 Task: Create an event for the LinkedIn profile review.
Action: Mouse pressed left at (78, 101)
Screenshot: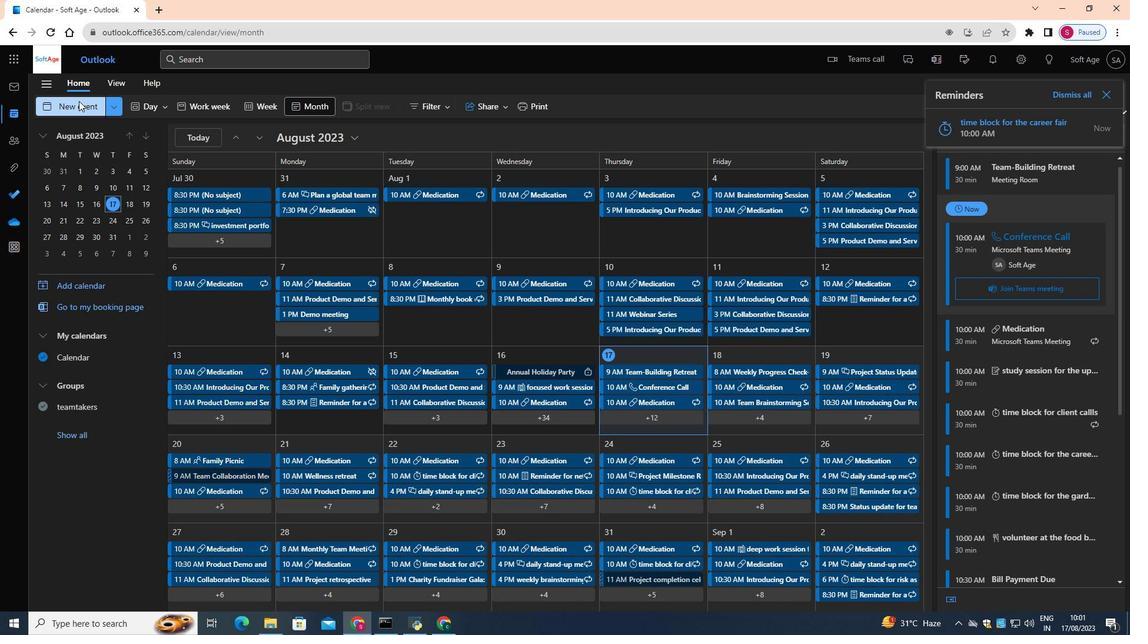 
Action: Mouse moved to (345, 178)
Screenshot: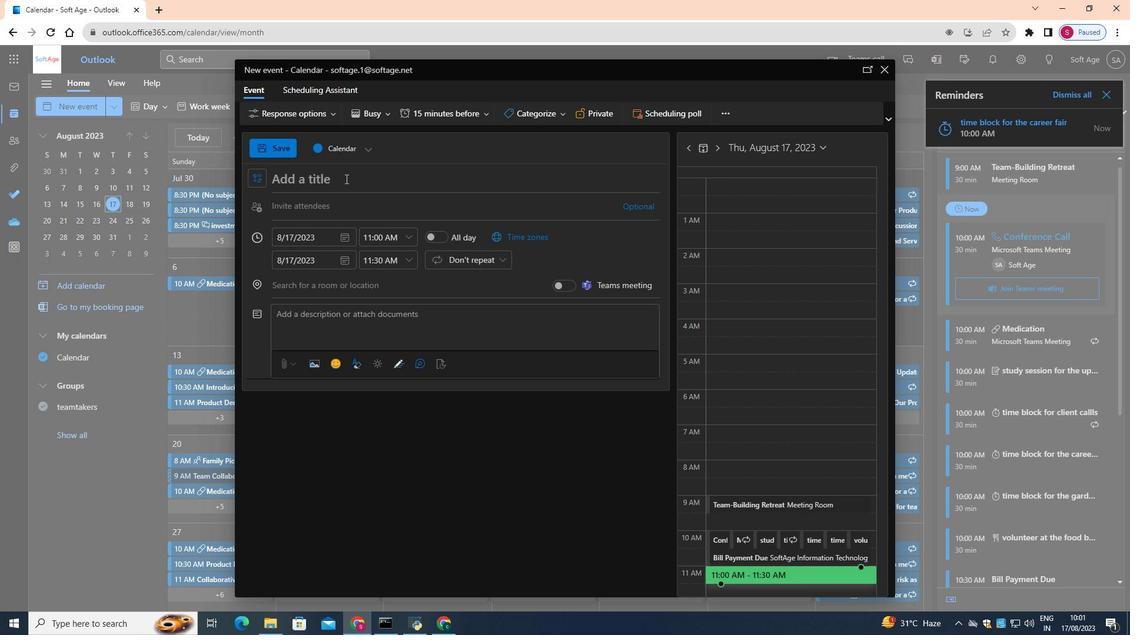 
Action: Mouse pressed left at (345, 178)
Screenshot: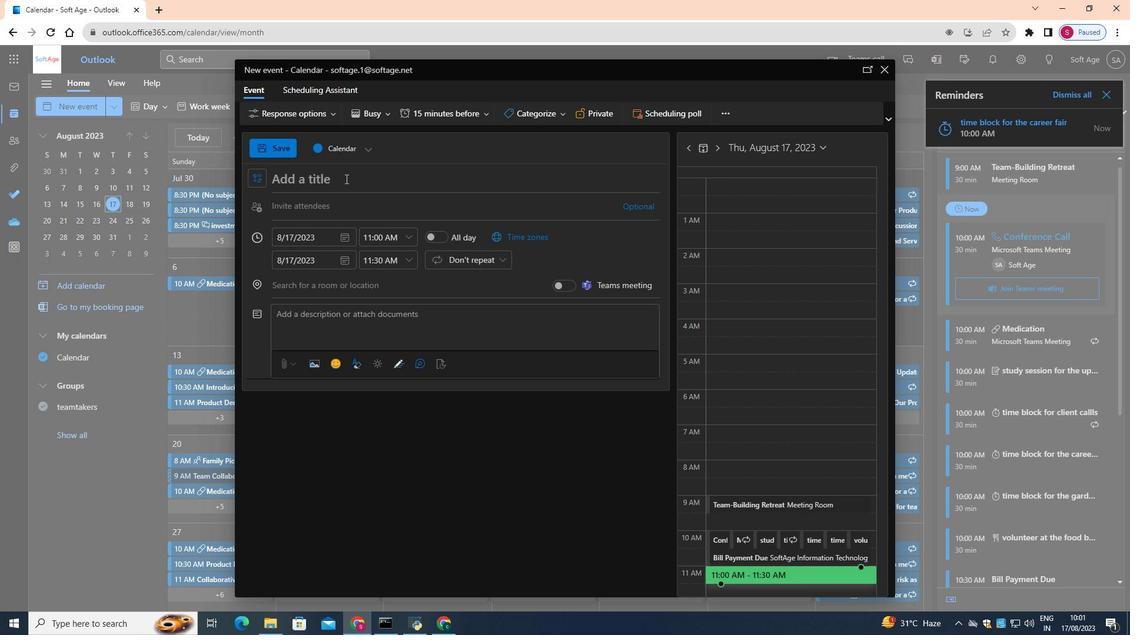 
Action: Key pressed <Key.shift>Linkedin<Key.space><Key.shift>Profile<Key.space>view
Screenshot: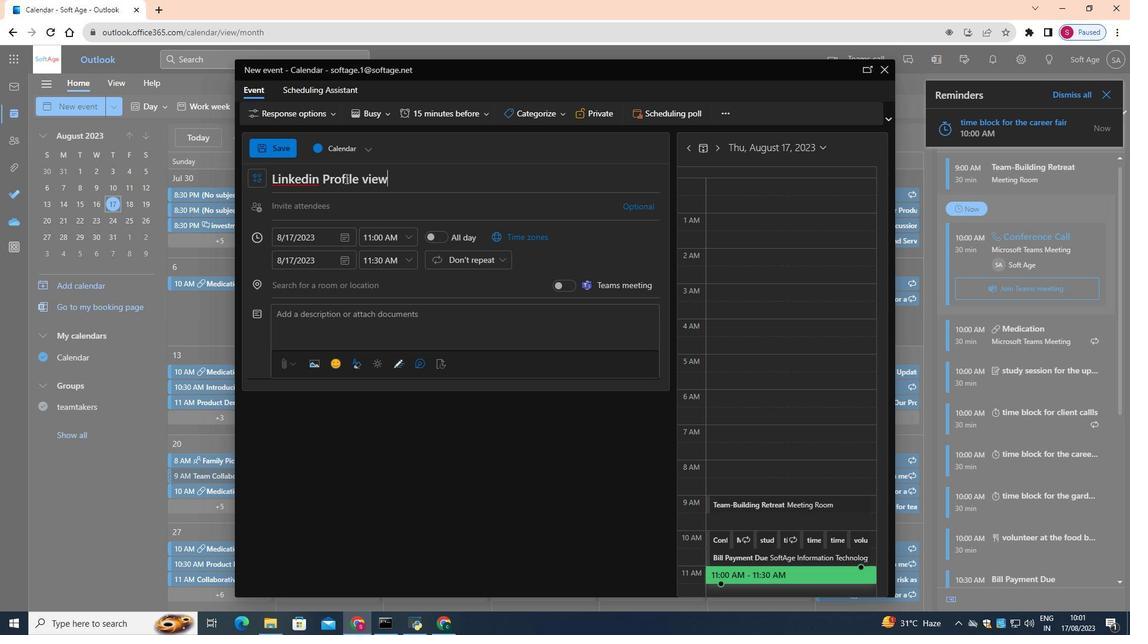 
Action: Mouse moved to (497, 254)
Screenshot: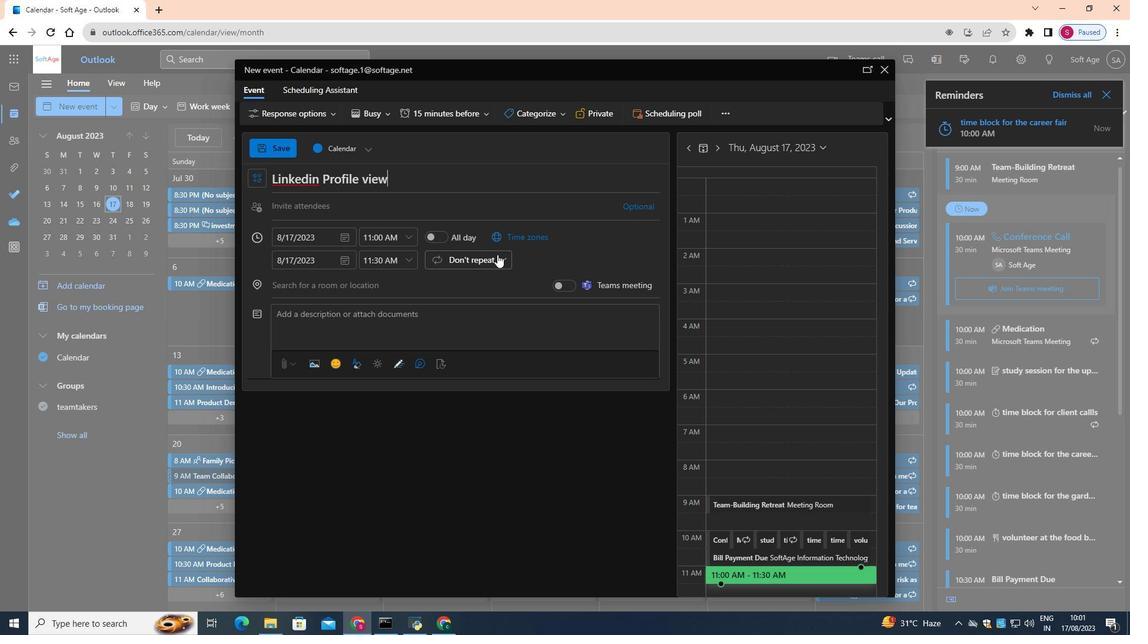 
Action: Mouse pressed left at (497, 254)
Screenshot: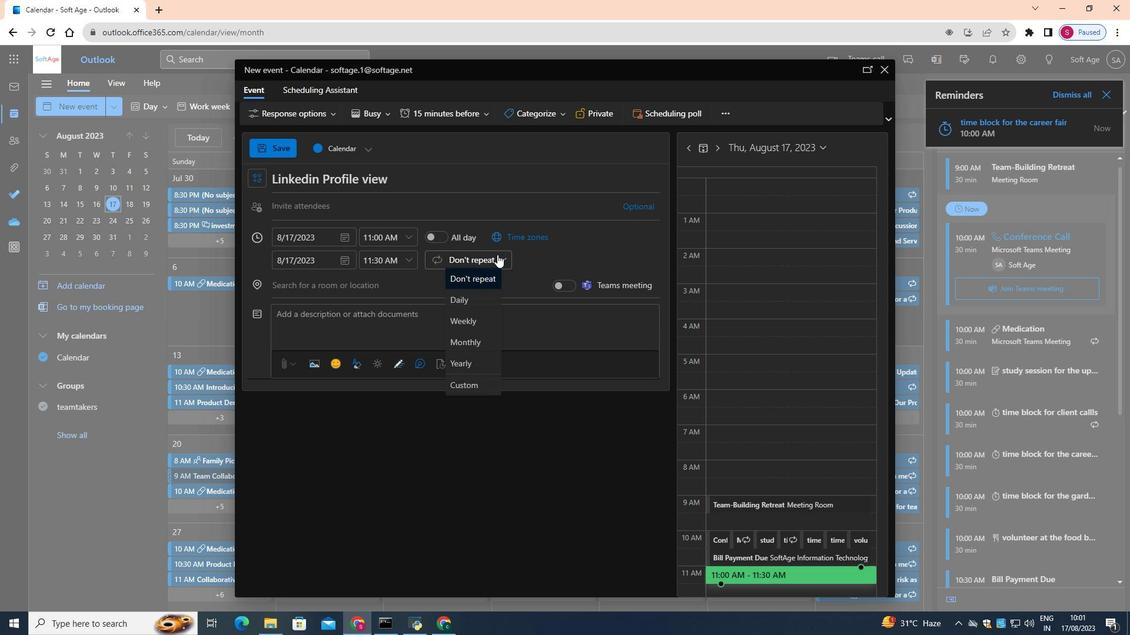 
Action: Mouse moved to (477, 317)
Screenshot: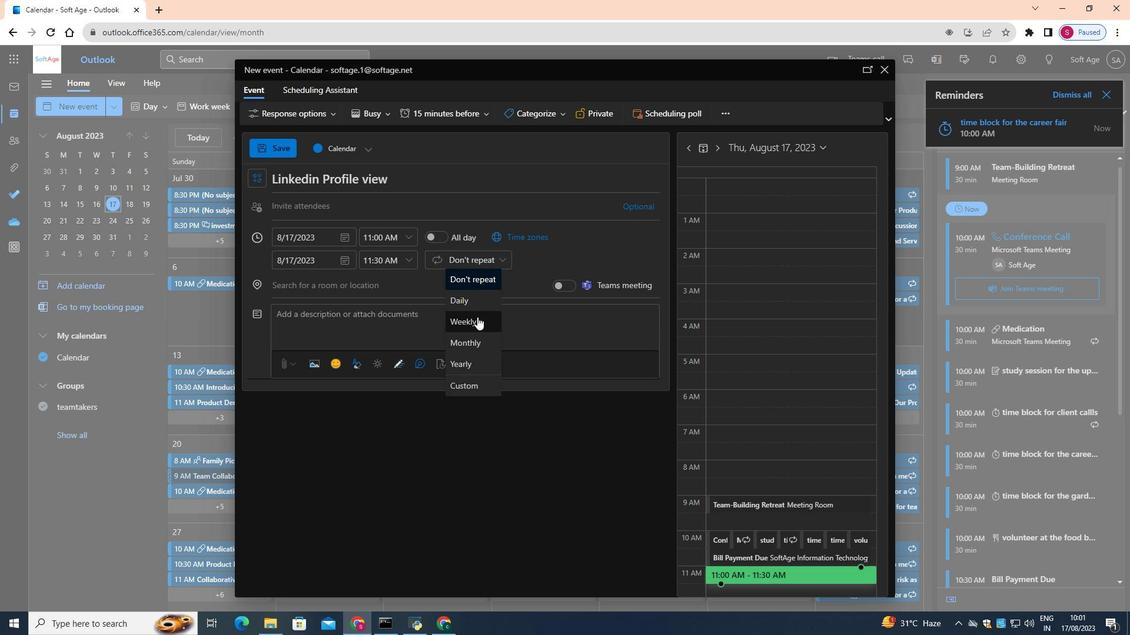 
Action: Mouse pressed left at (477, 317)
Screenshot: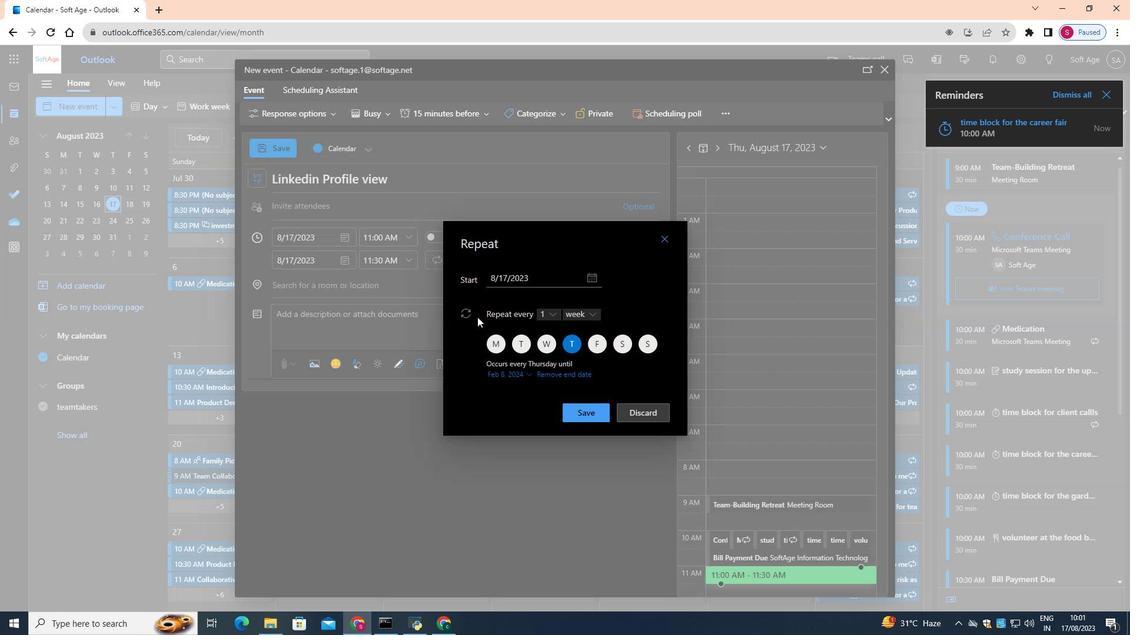 
Action: Mouse moved to (590, 281)
Screenshot: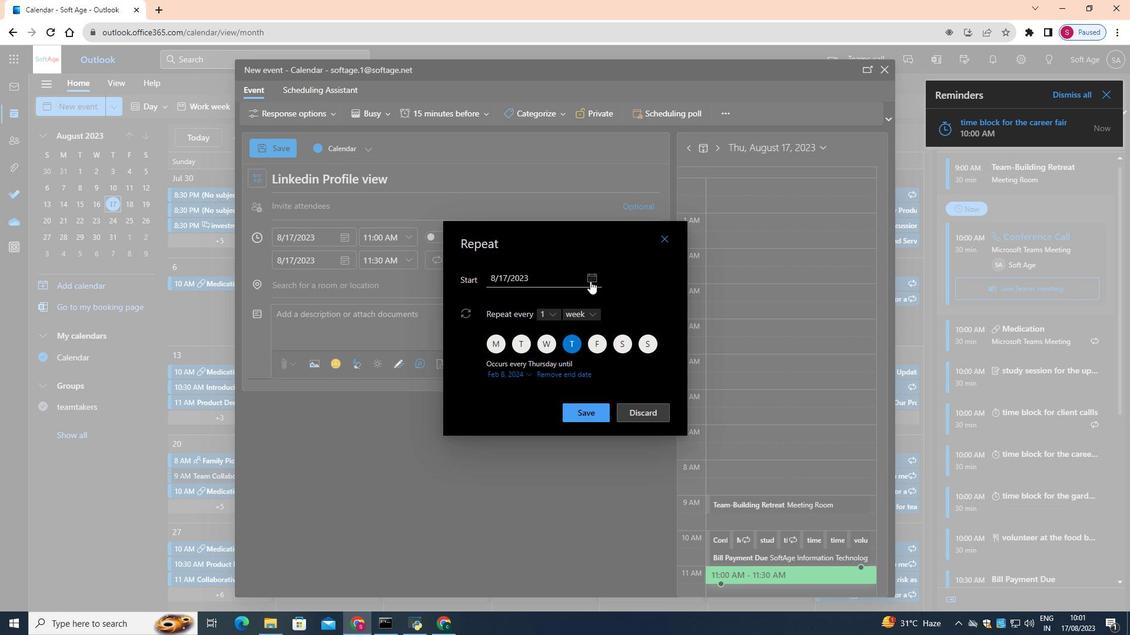 
Action: Mouse pressed left at (590, 281)
Screenshot: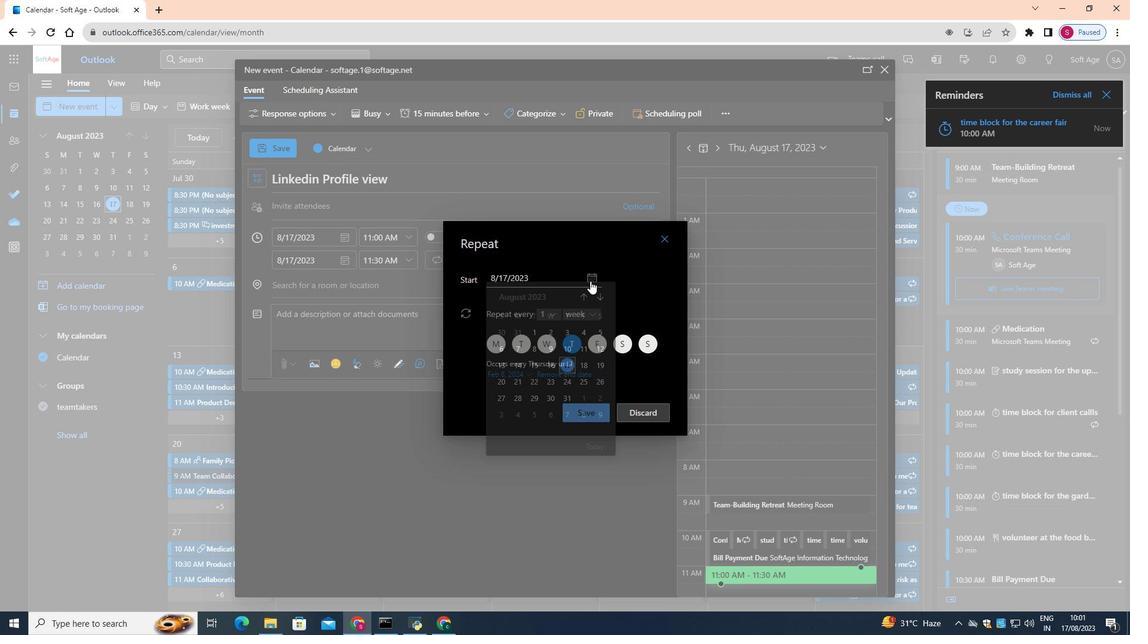 
Action: Mouse moved to (552, 369)
Screenshot: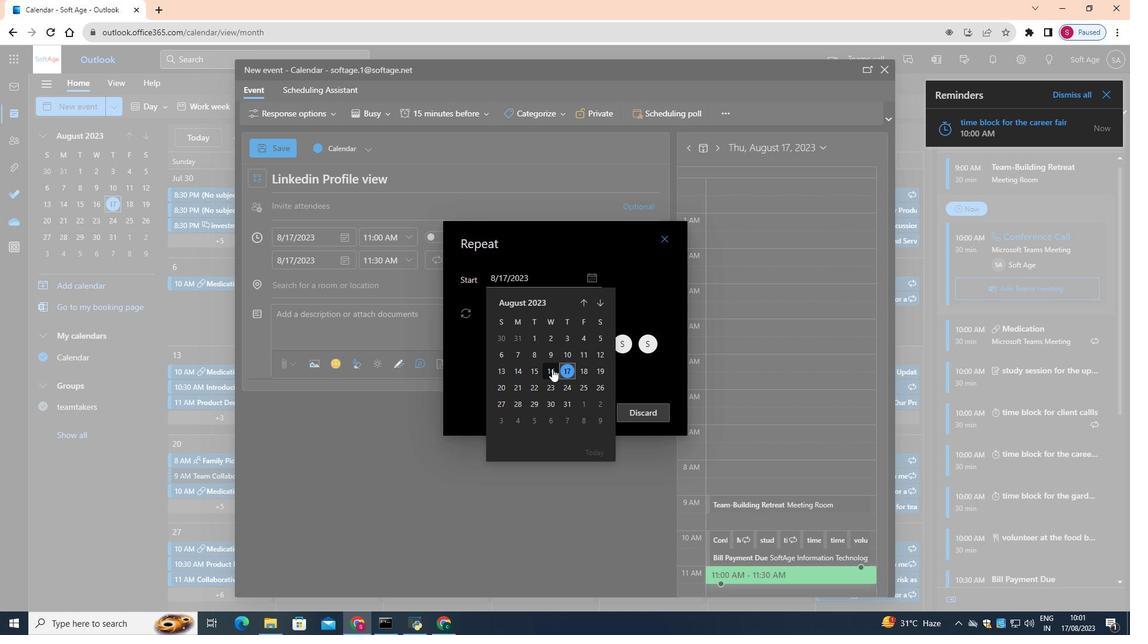 
Action: Mouse pressed left at (552, 369)
Screenshot: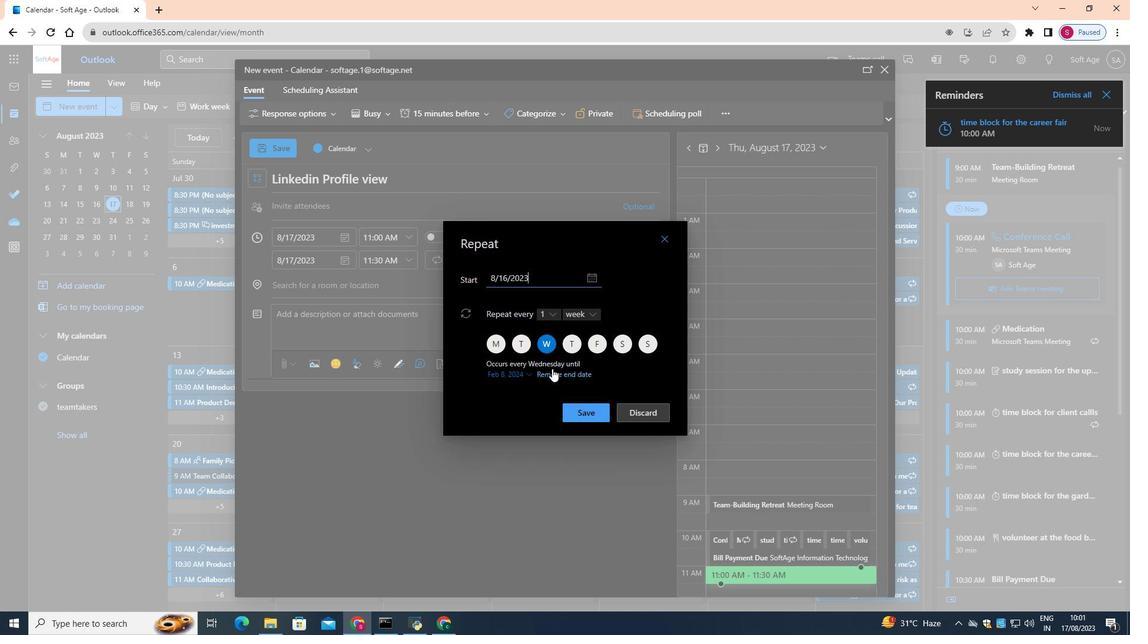 
Action: Mouse moved to (591, 280)
Screenshot: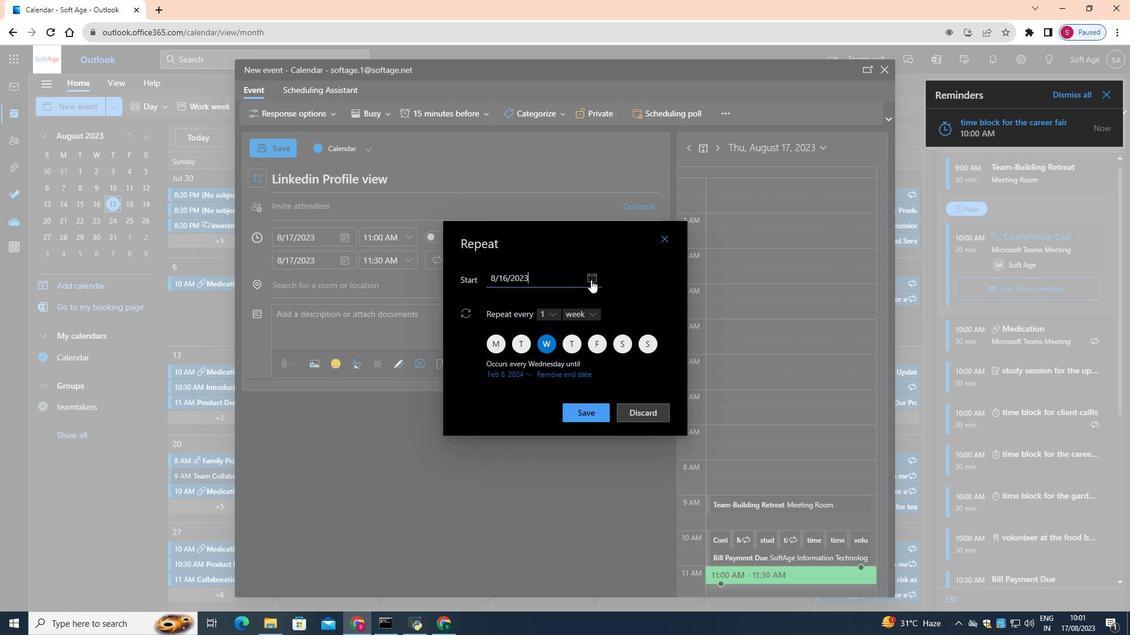 
Action: Mouse pressed left at (591, 280)
Screenshot: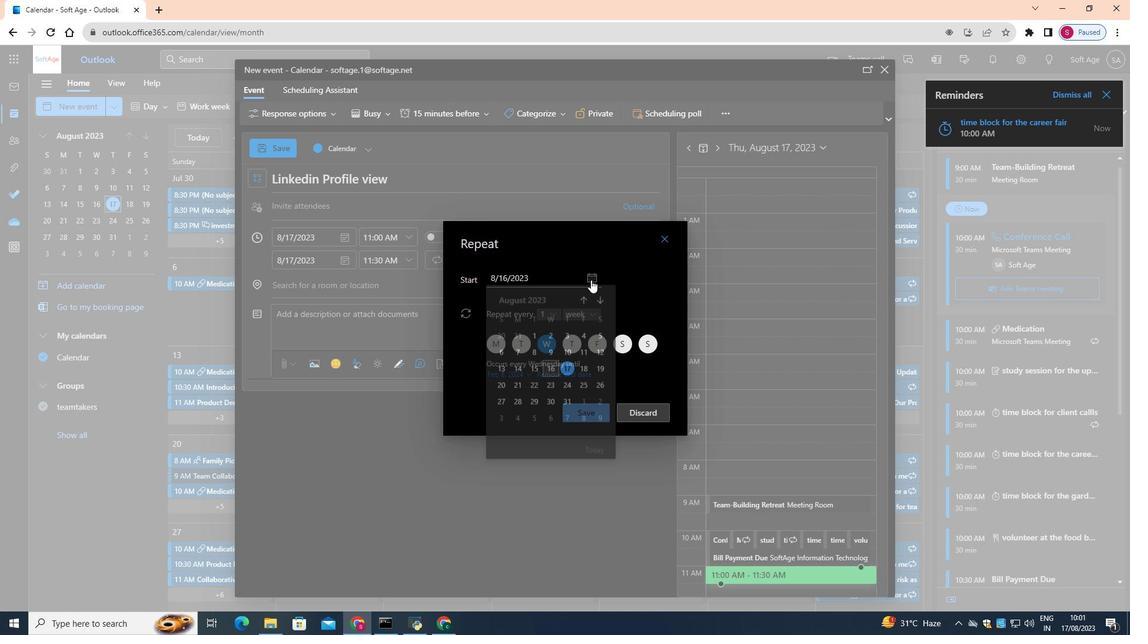 
Action: Mouse moved to (550, 384)
Screenshot: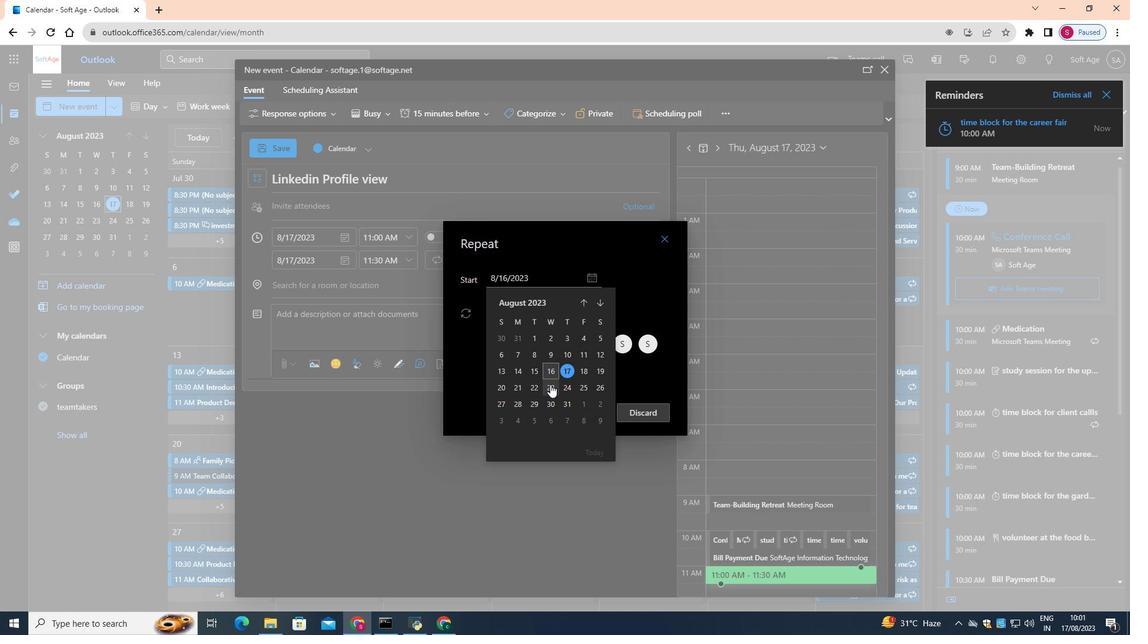 
Action: Mouse pressed left at (550, 384)
Screenshot: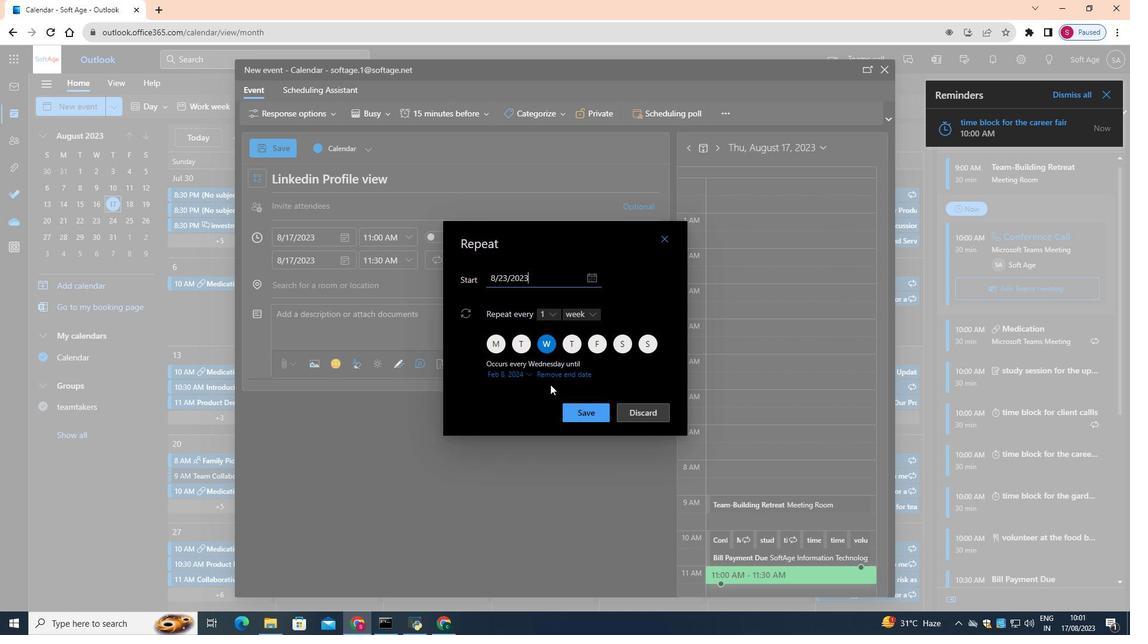 
Action: Mouse moved to (585, 413)
Screenshot: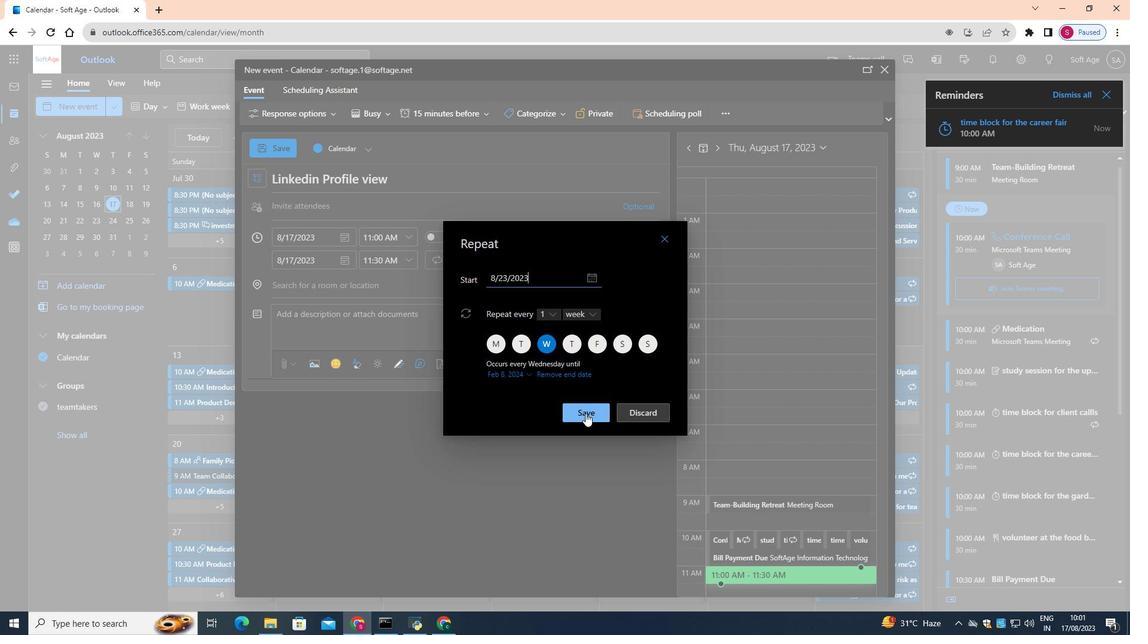 
Action: Mouse pressed left at (585, 413)
Screenshot: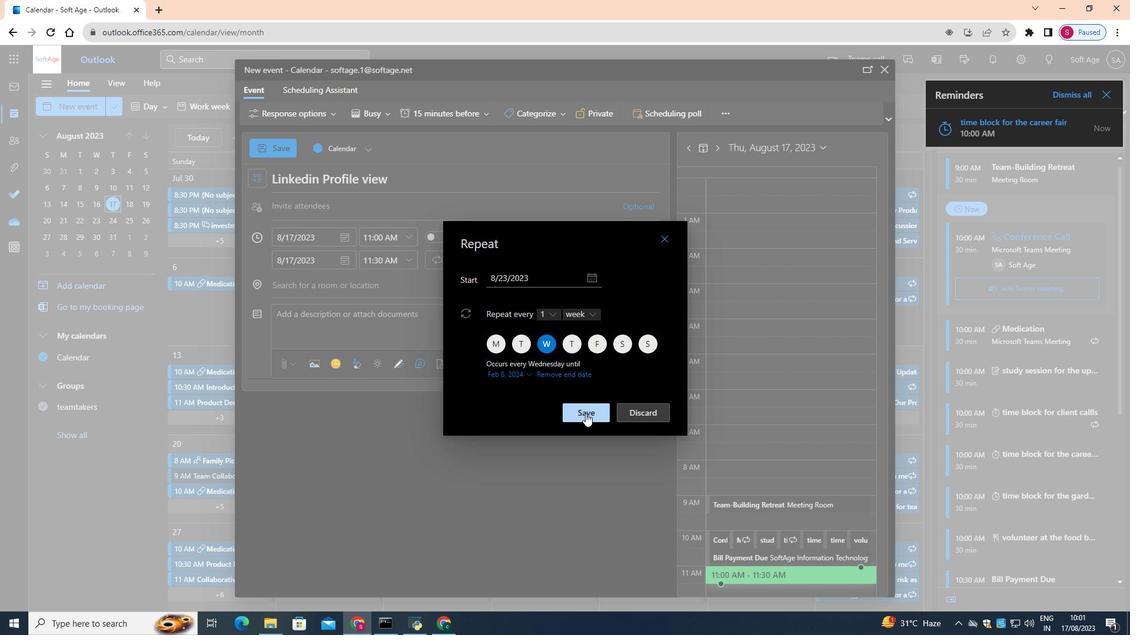 
Action: Mouse moved to (453, 337)
Screenshot: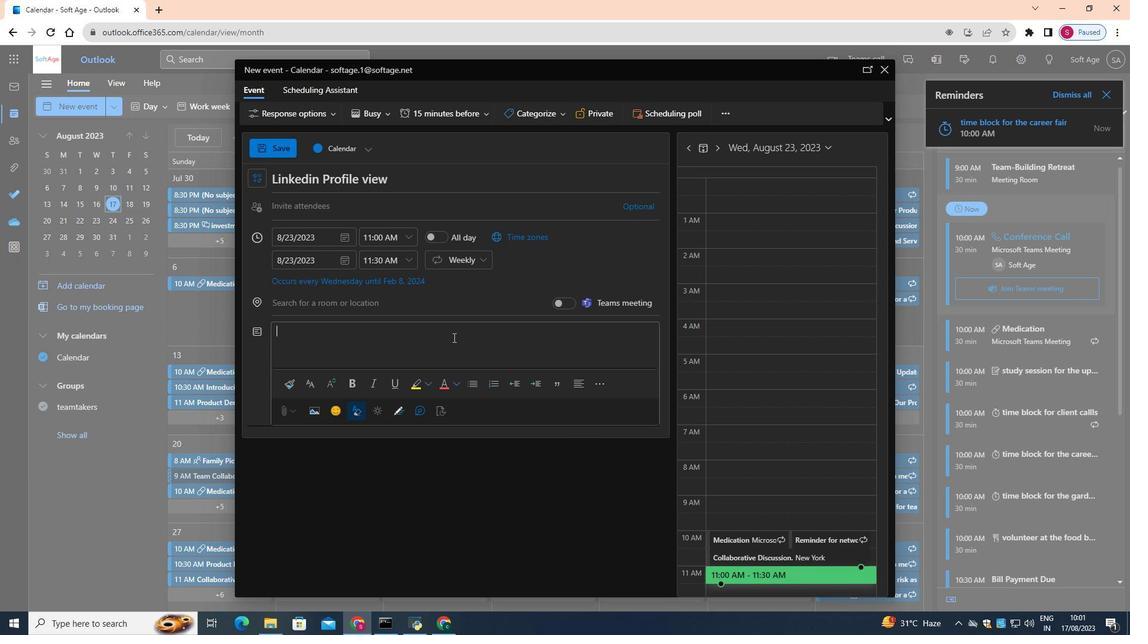 
Action: Mouse pressed left at (453, 337)
Screenshot: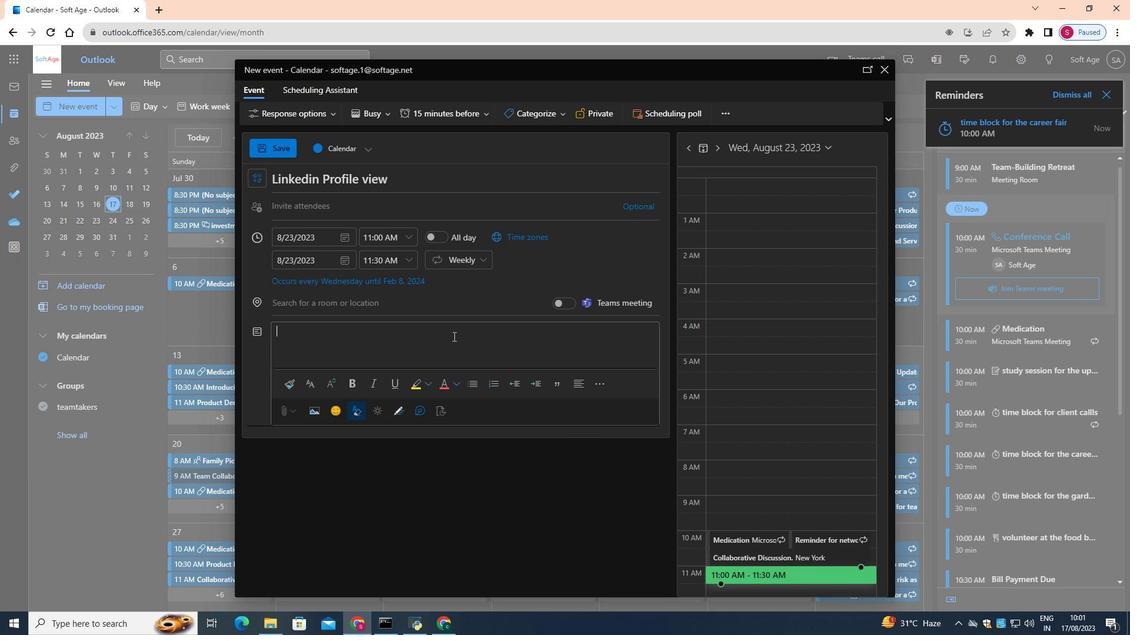 
Action: Mouse moved to (453, 336)
Screenshot: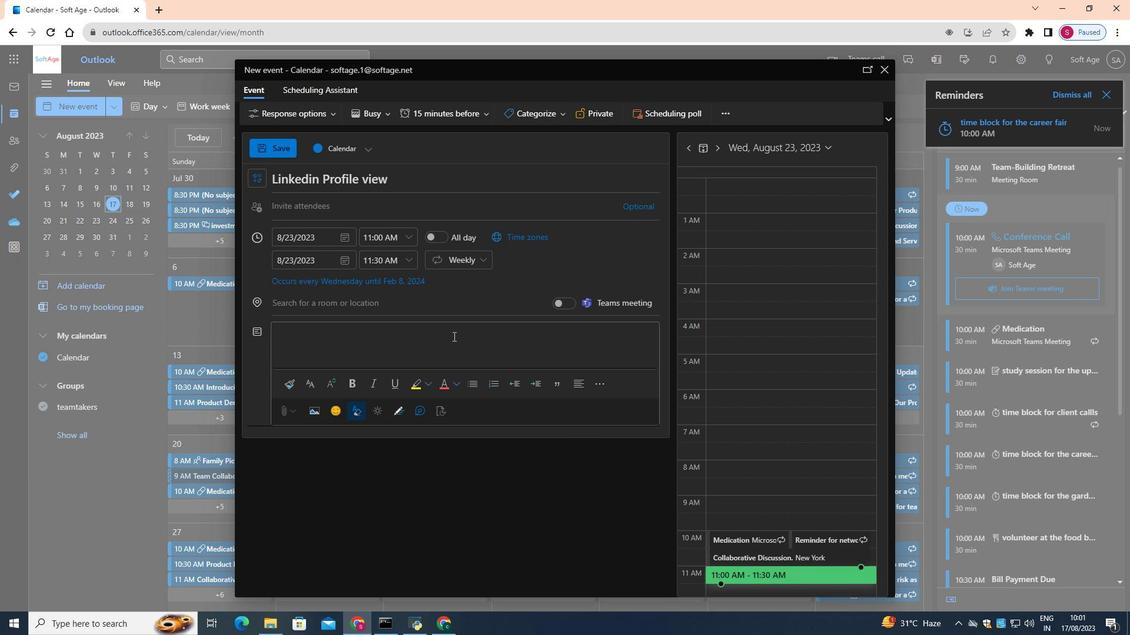 
Action: Key pressed <Key.shift>L<Key.backspace><Key.shift>Need<Key.space>to<Key.space>updte<Key.space>linkedin<Key.space>profile.
Screenshot: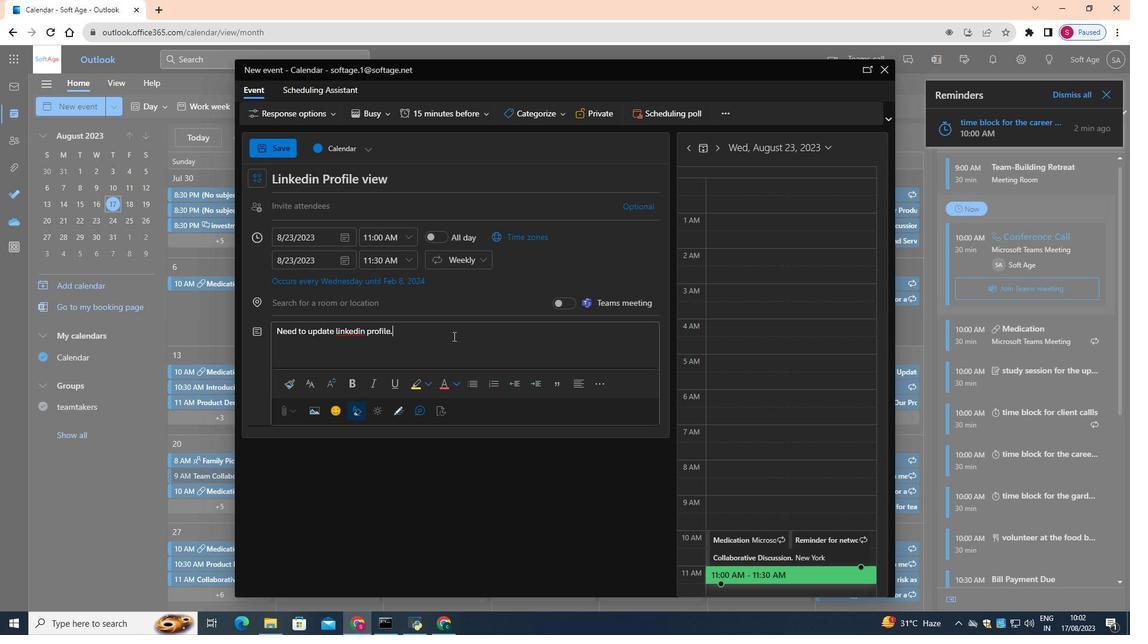
Action: Mouse moved to (281, 149)
Screenshot: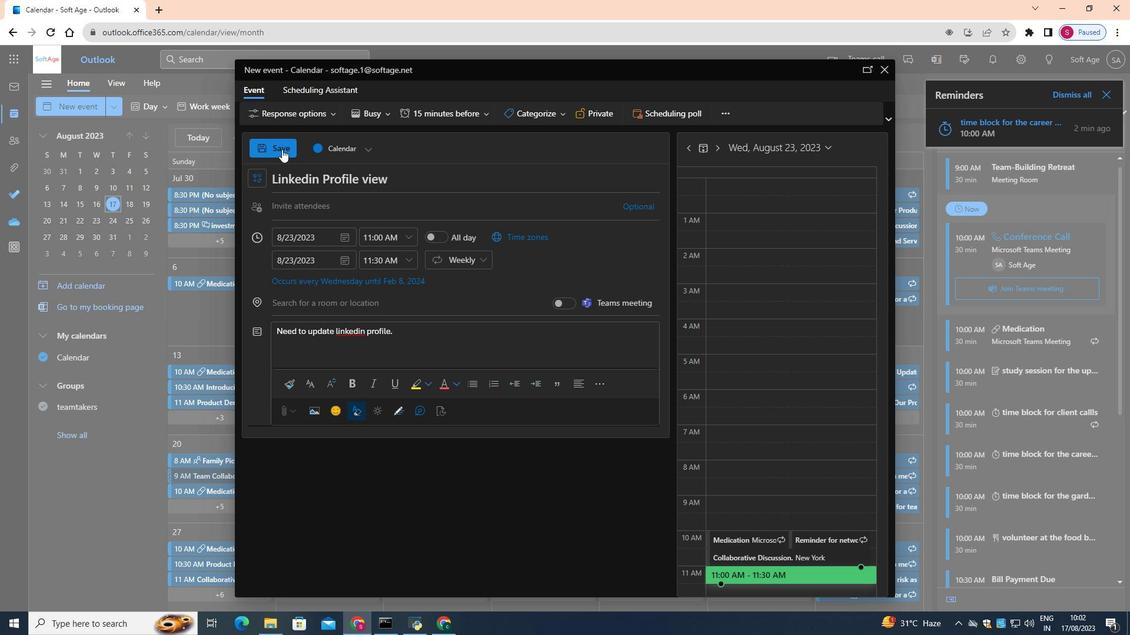 
Action: Mouse pressed left at (281, 149)
Screenshot: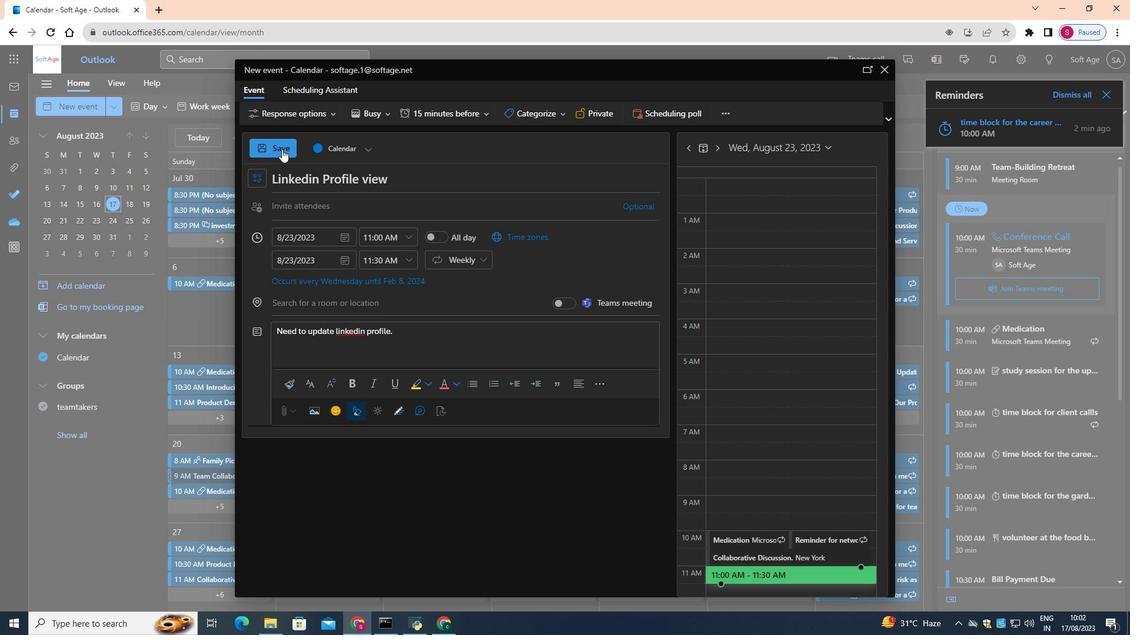 
